 Task: Change the visibility to the workspace.
Action: Mouse moved to (283, 66)
Screenshot: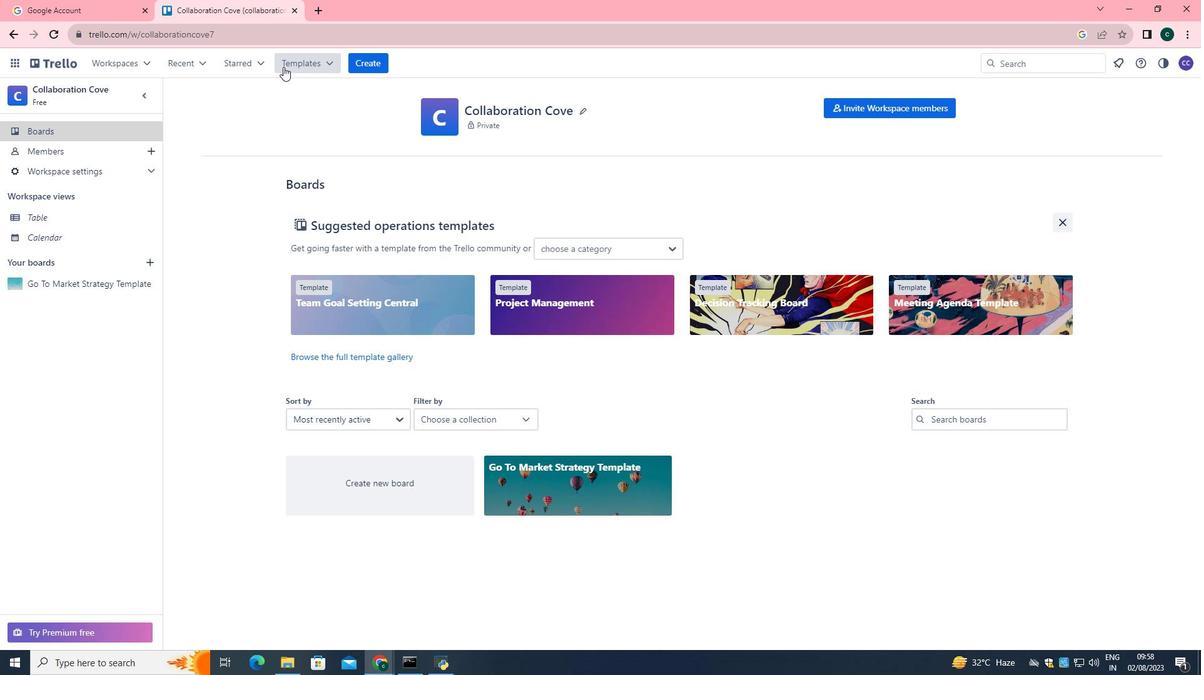 
Action: Mouse pressed left at (283, 66)
Screenshot: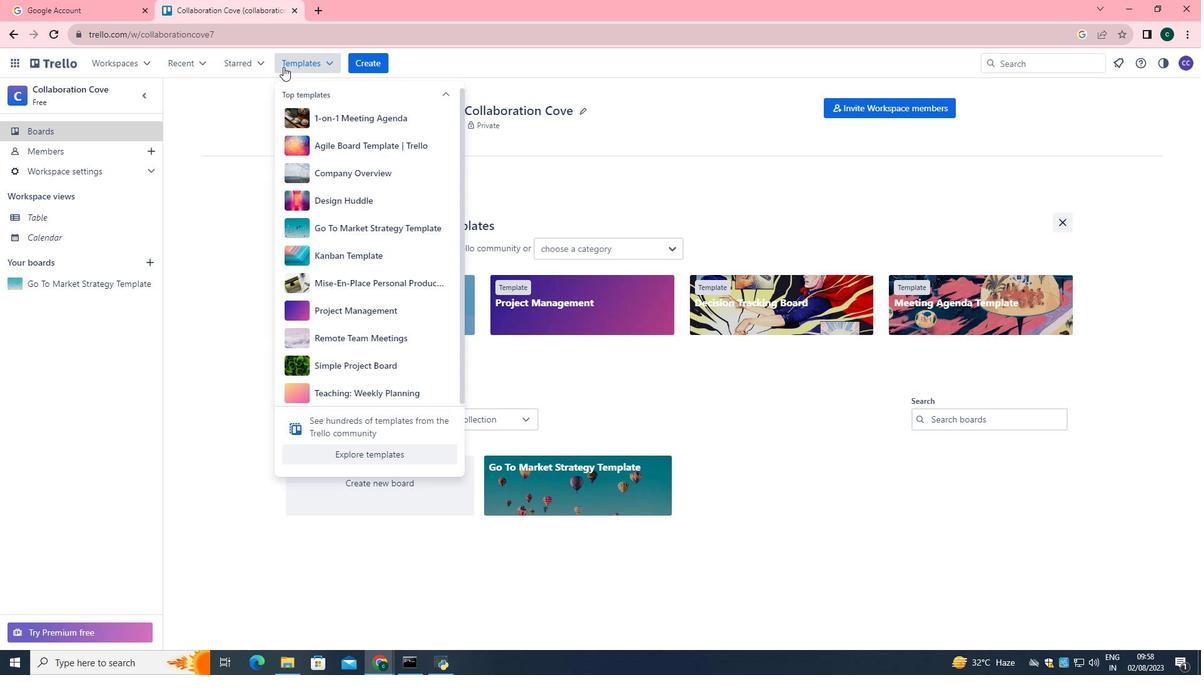 
Action: Mouse moved to (334, 334)
Screenshot: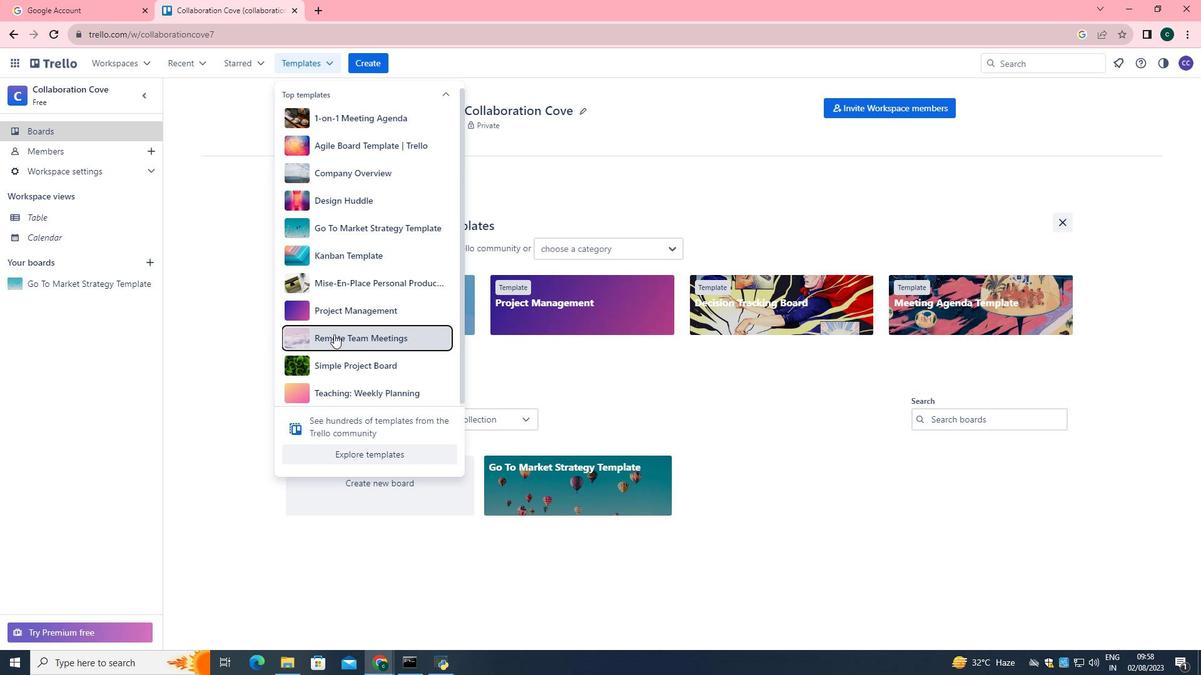 
Action: Mouse pressed left at (334, 334)
Screenshot: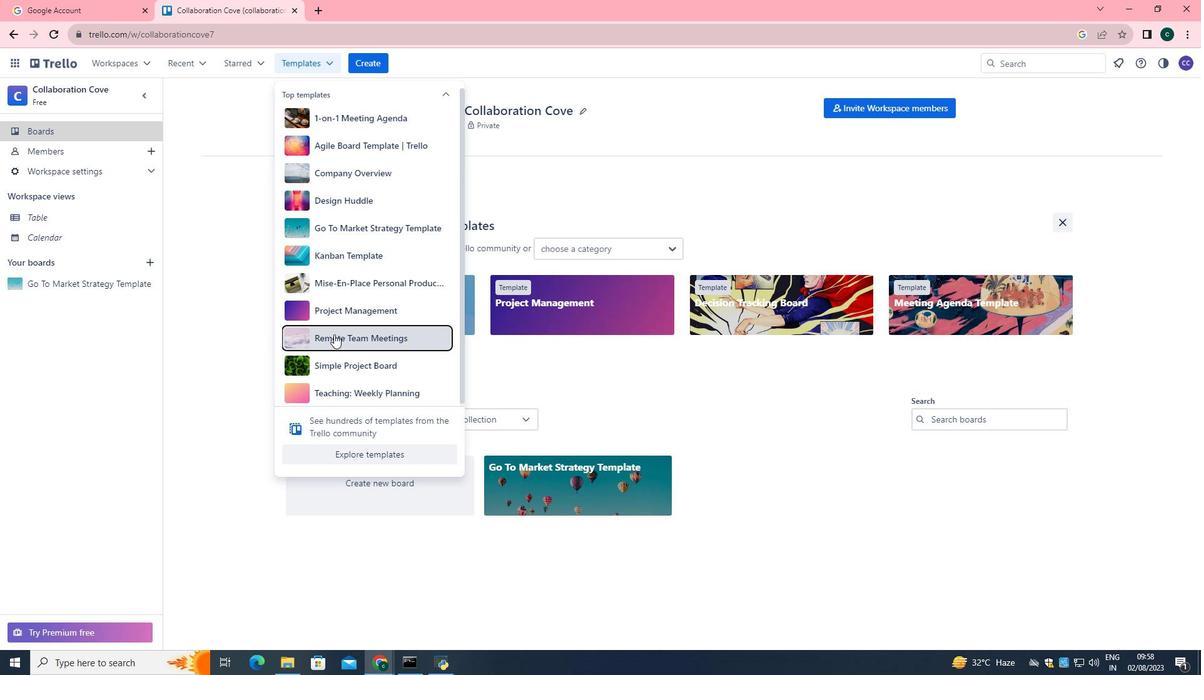 
Action: Mouse moved to (355, 289)
Screenshot: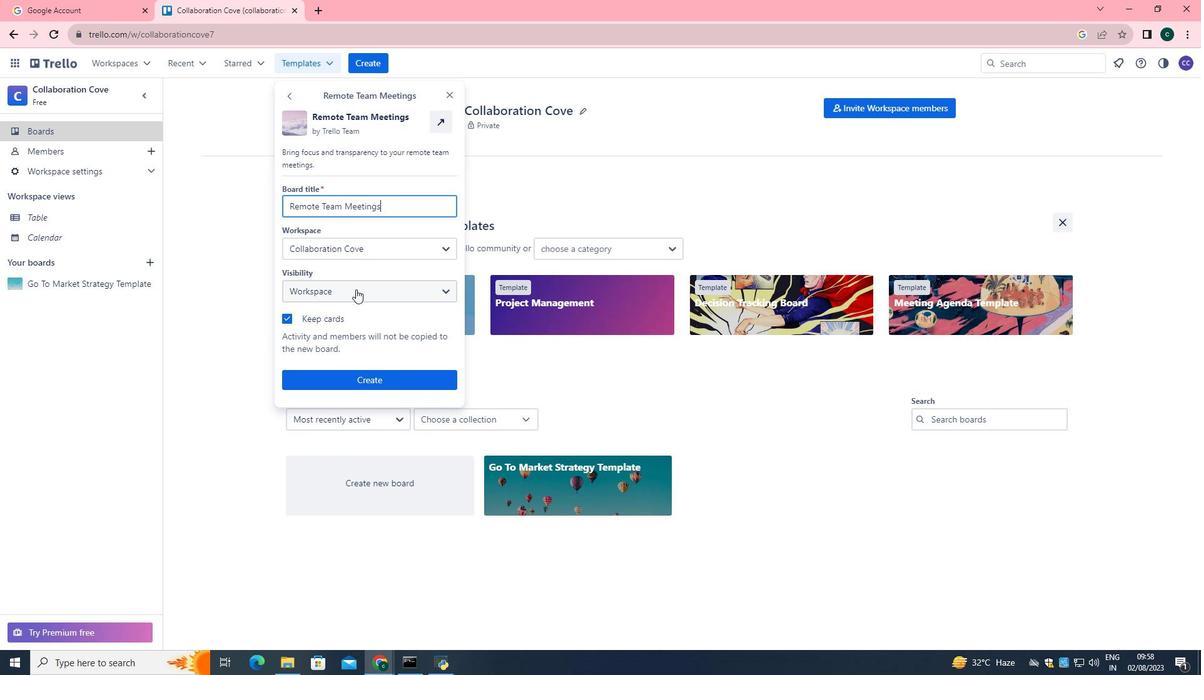 
Action: Mouse pressed left at (355, 289)
Screenshot: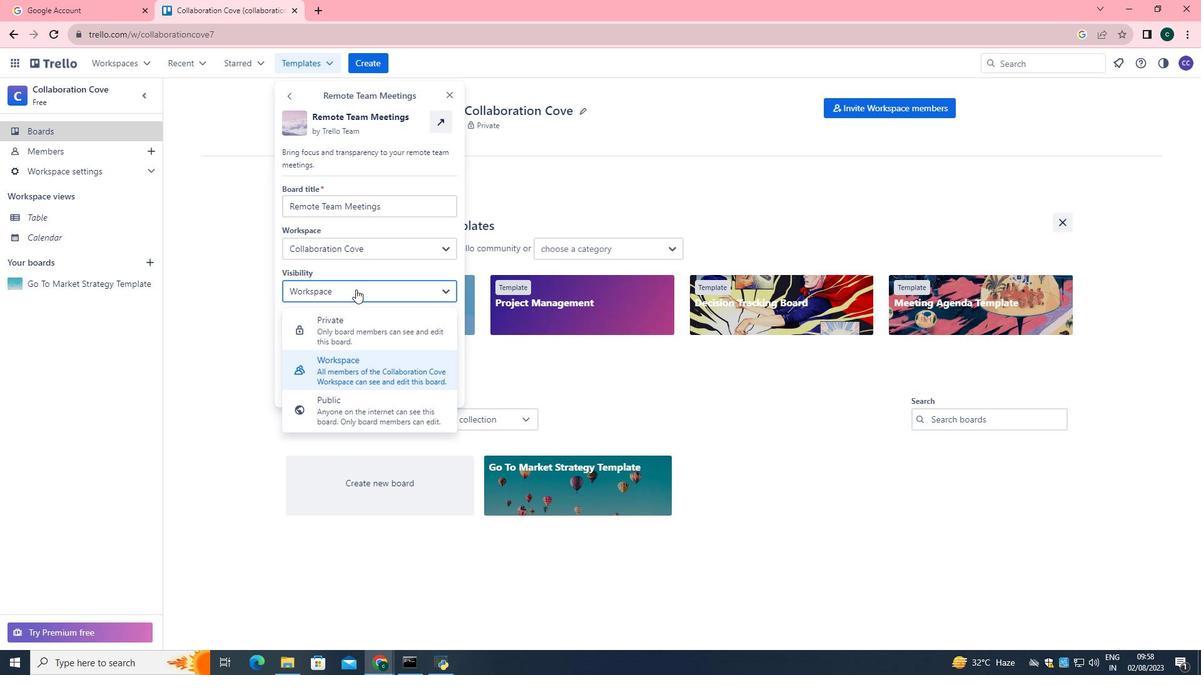 
Action: Mouse moved to (355, 366)
Screenshot: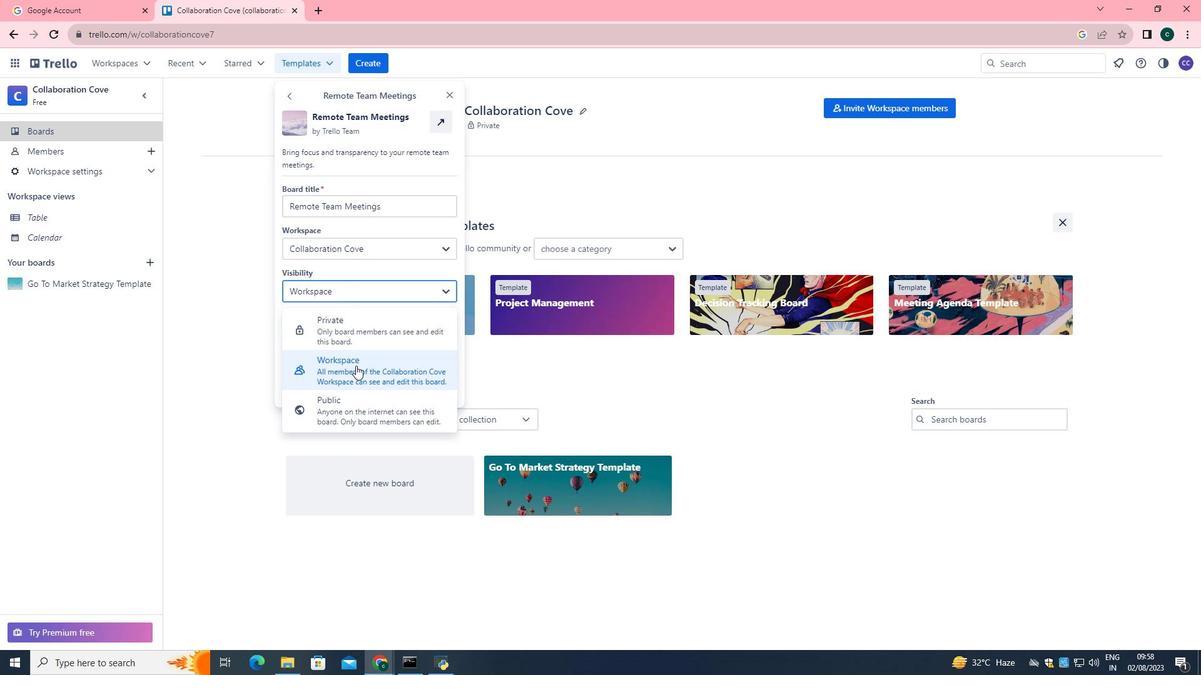 
Action: Mouse pressed left at (355, 366)
Screenshot: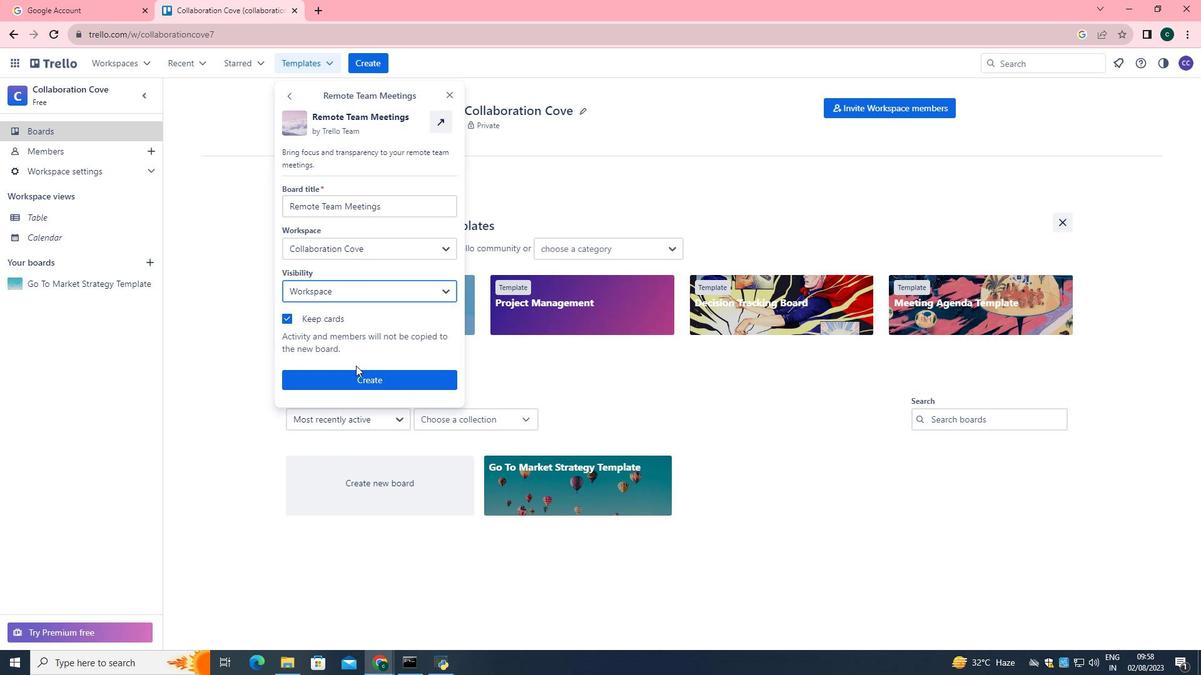 
